 Task: Create List Employee Benefits in Board Social Media Analytics to Workspace Financial Modelling. Create List Employee Wellness in Board Product Market Fit Analysis to Workspace Financial Modelling. Create List Employee Relations in Board Business Model Financial Modeling and Forecasting to Workspace Financial Modelling
Action: Mouse moved to (216, 138)
Screenshot: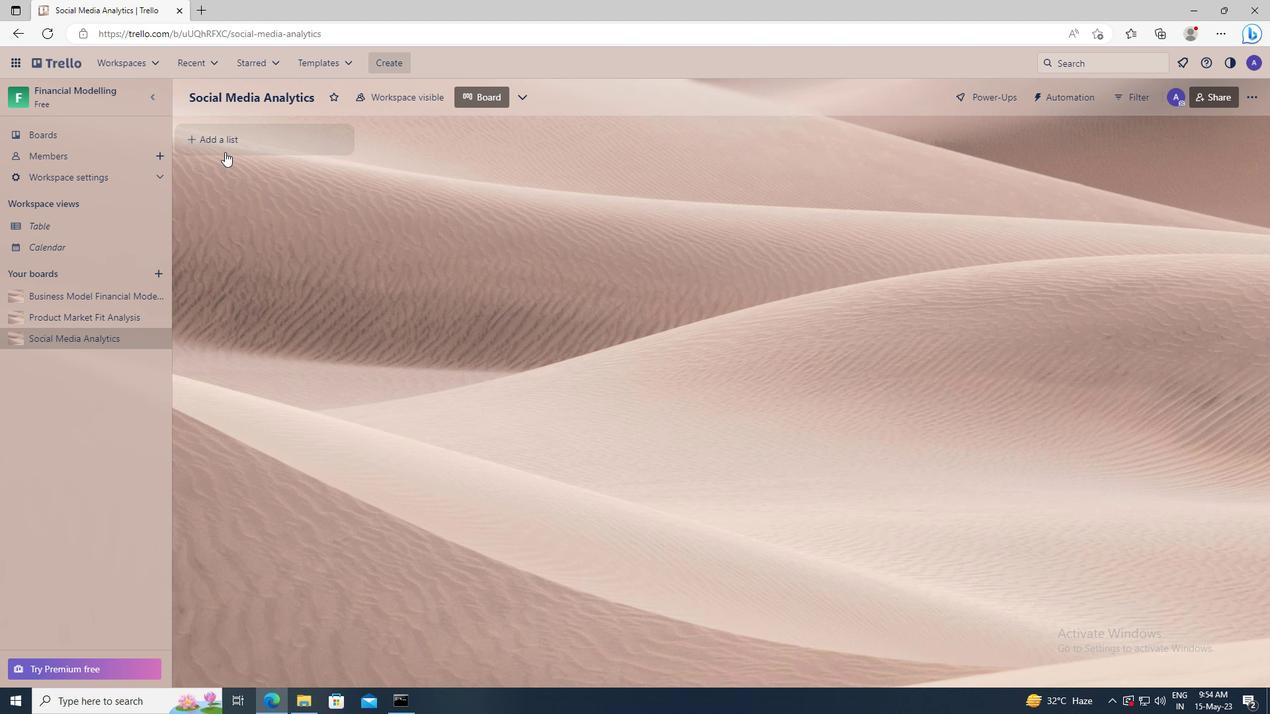 
Action: Mouse pressed left at (216, 138)
Screenshot: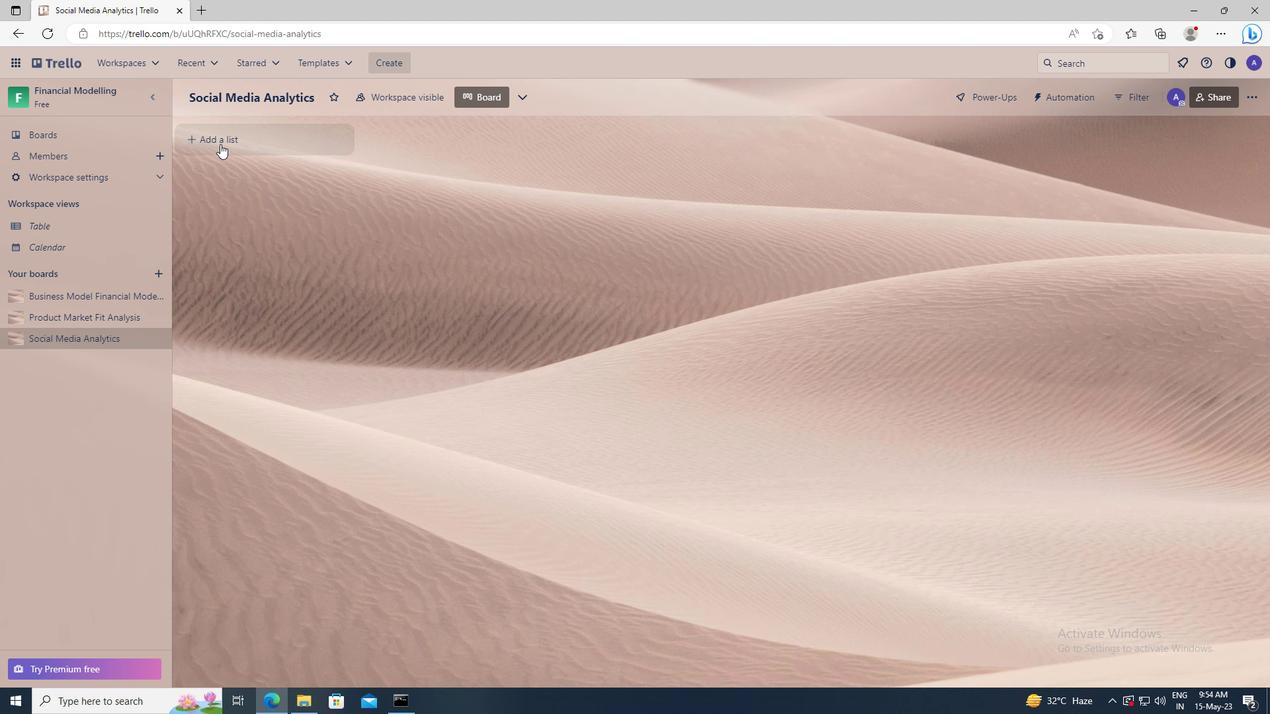 
Action: Key pressed <Key.shift>EMPLOYEE<Key.space><Key.shift>BENEFITS
Screenshot: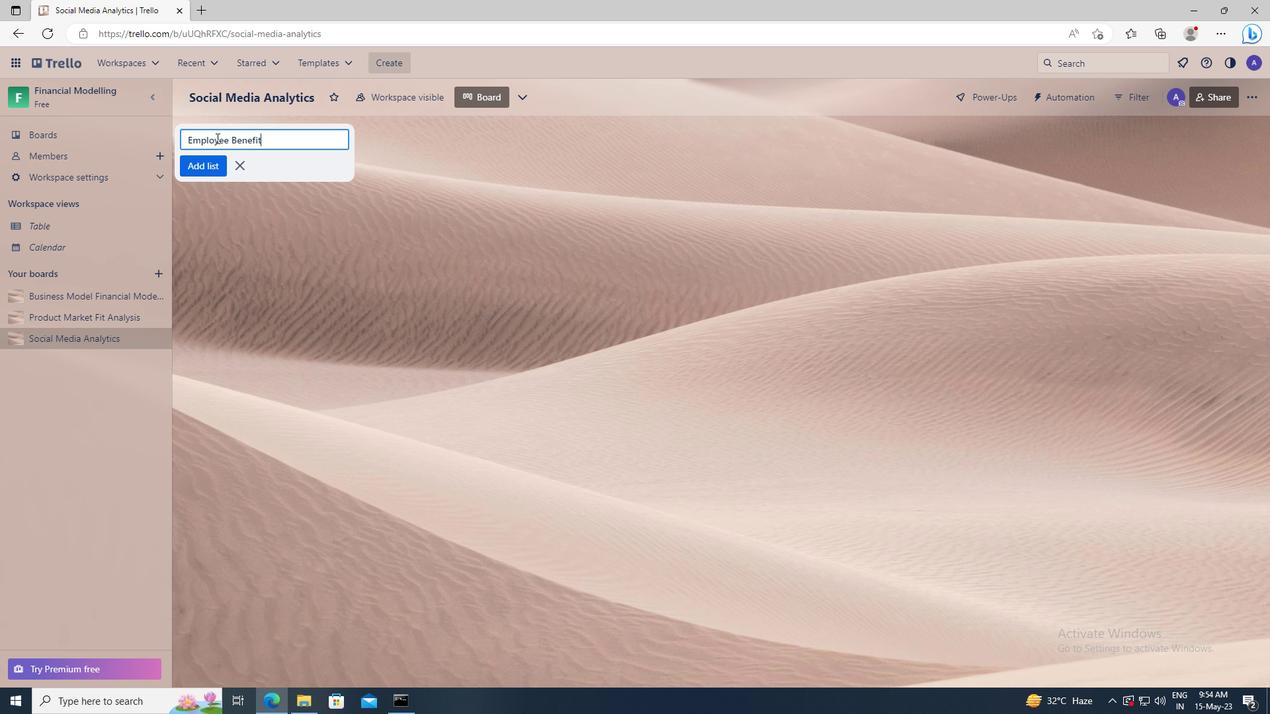 
Action: Mouse moved to (213, 164)
Screenshot: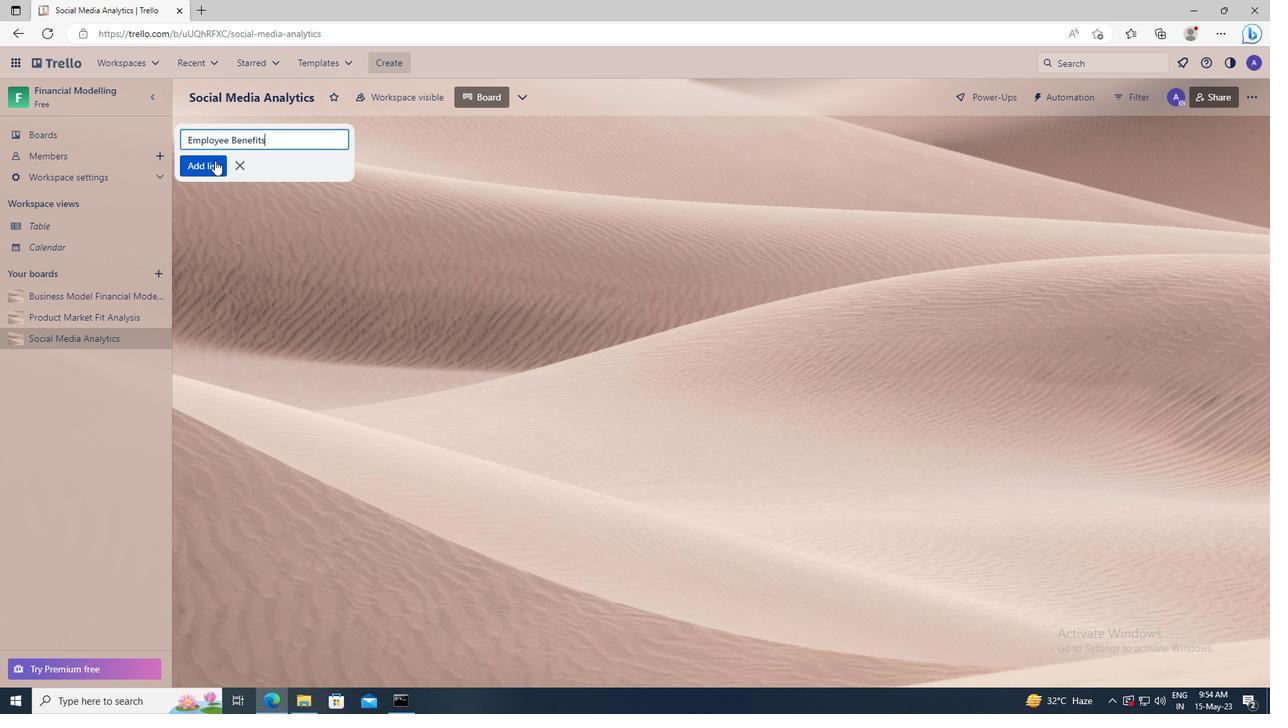 
Action: Mouse pressed left at (213, 164)
Screenshot: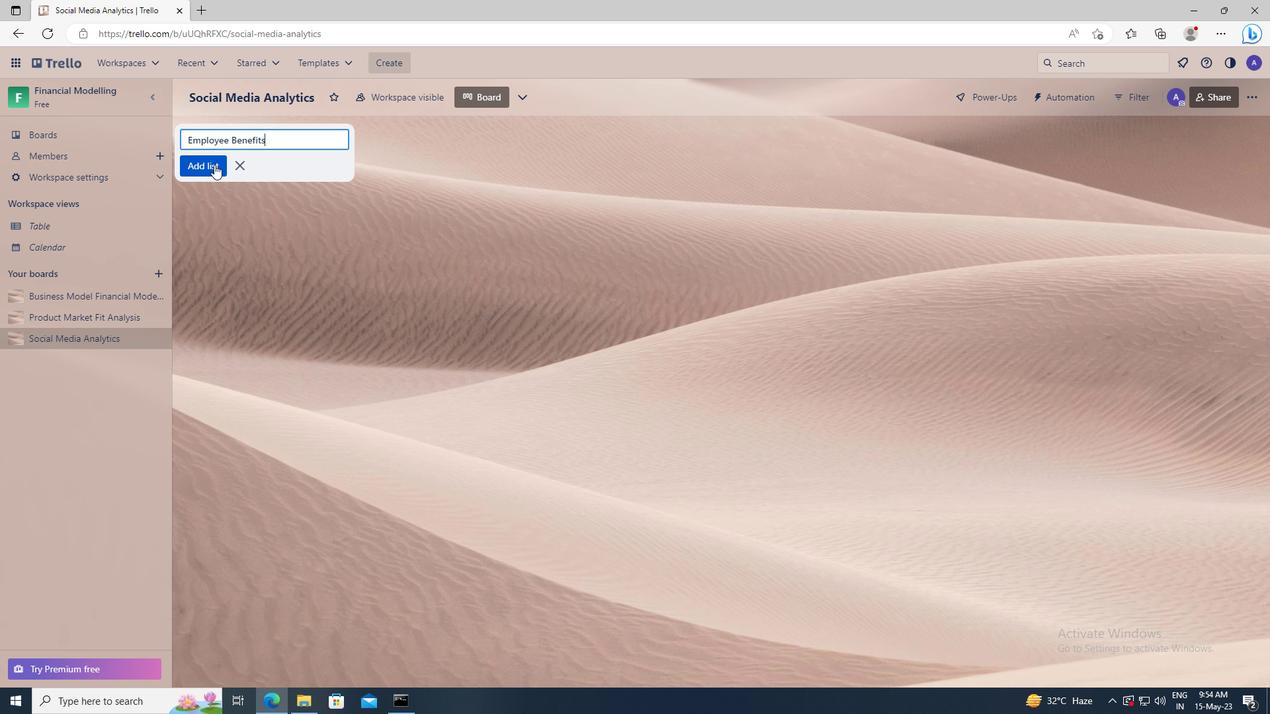 
Action: Mouse moved to (101, 316)
Screenshot: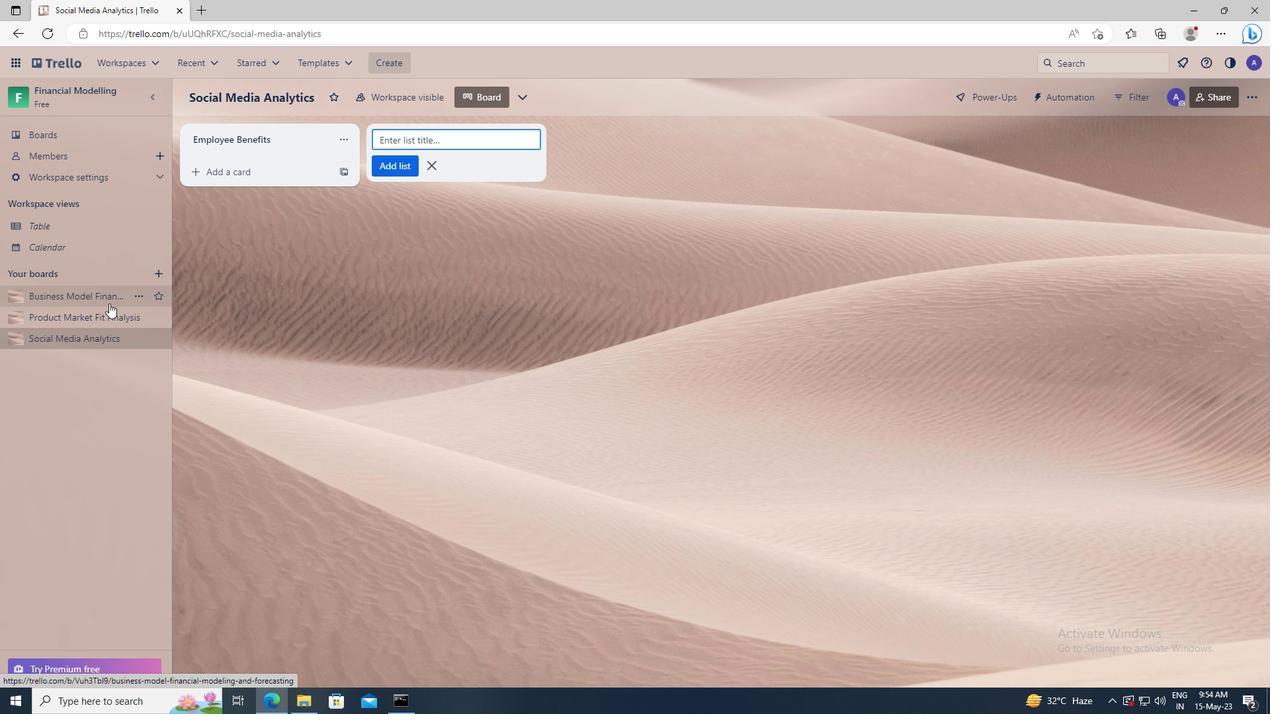 
Action: Mouse pressed left at (101, 316)
Screenshot: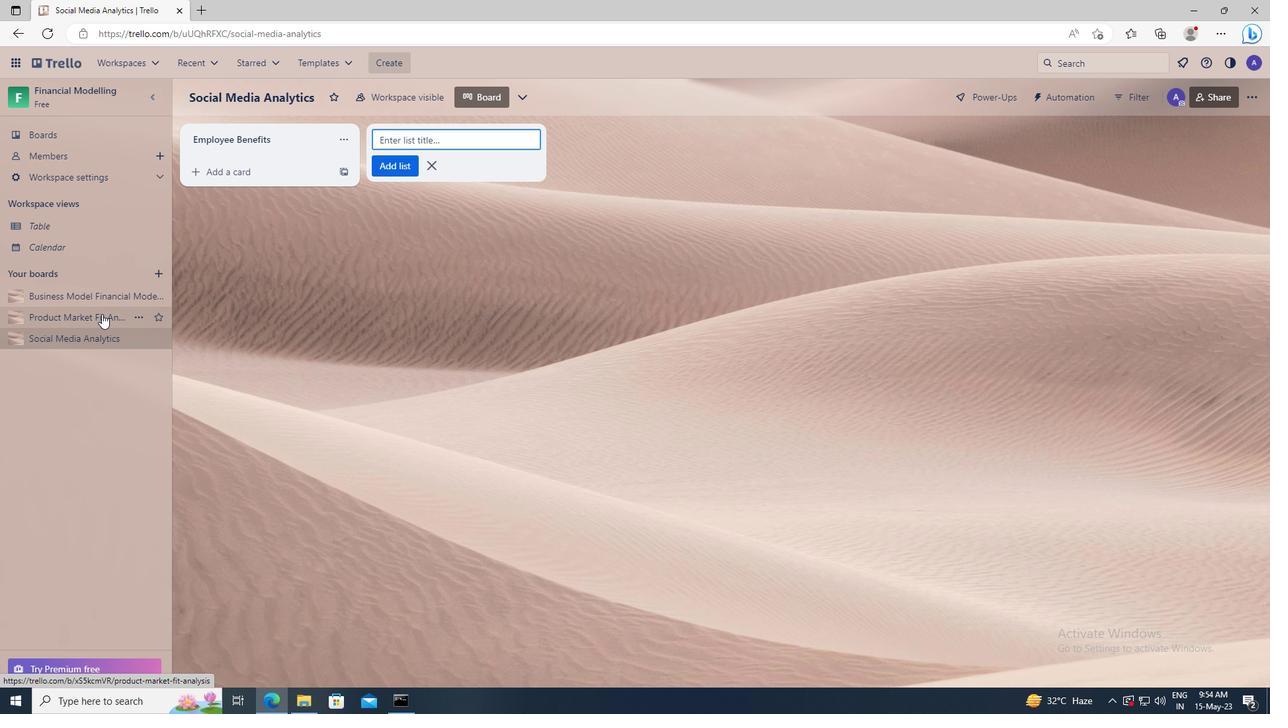 
Action: Mouse moved to (207, 142)
Screenshot: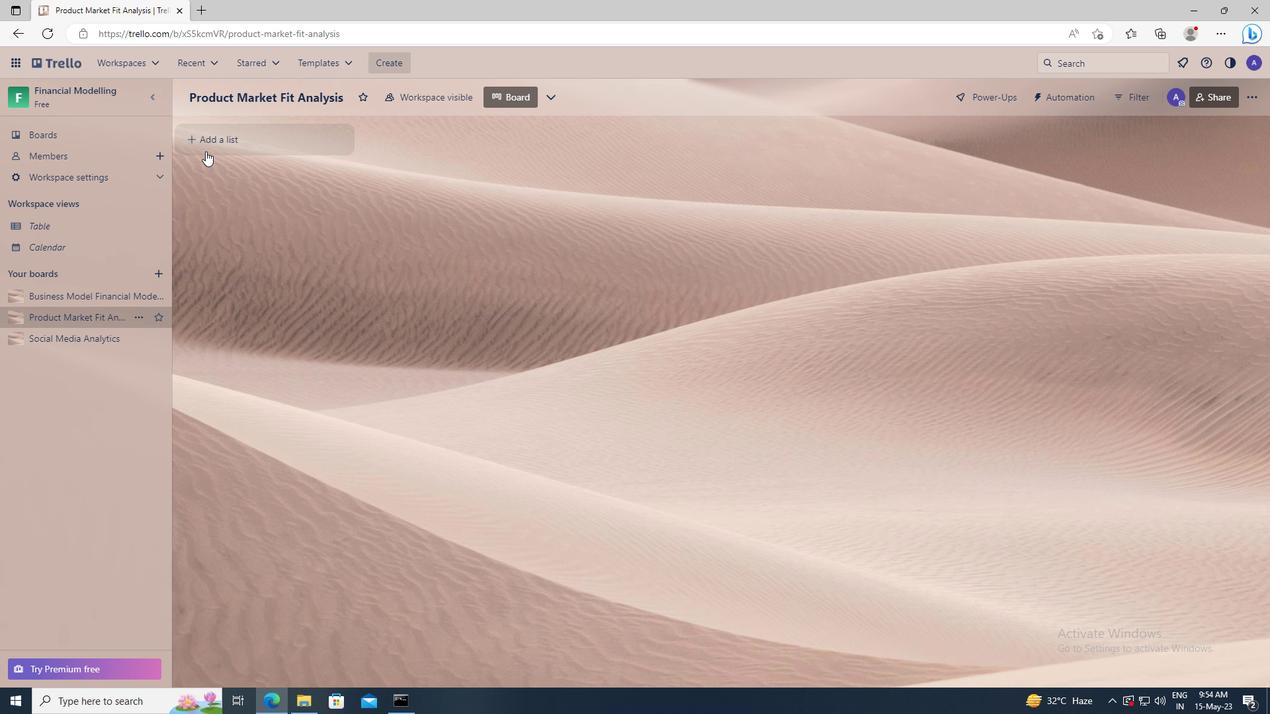 
Action: Mouse pressed left at (207, 142)
Screenshot: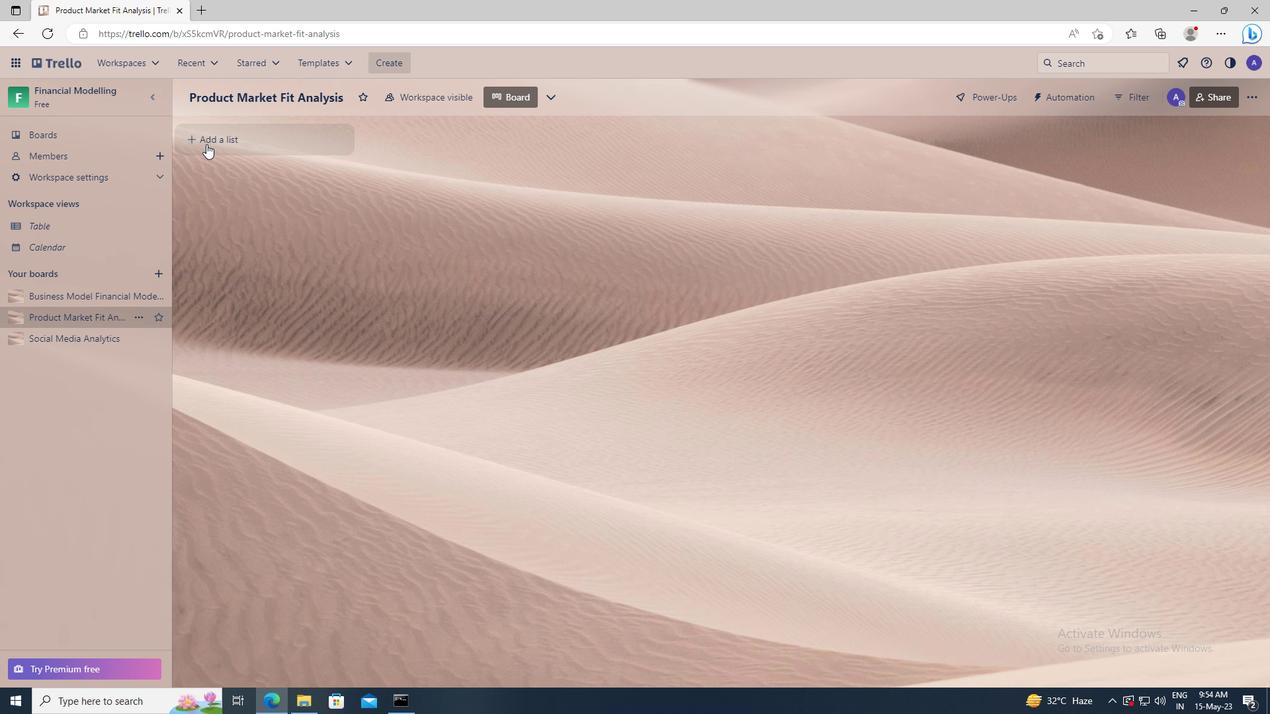 
Action: Key pressed <Key.shift>EMPLOYEE<Key.space><Key.shift>WELLNESS
Screenshot: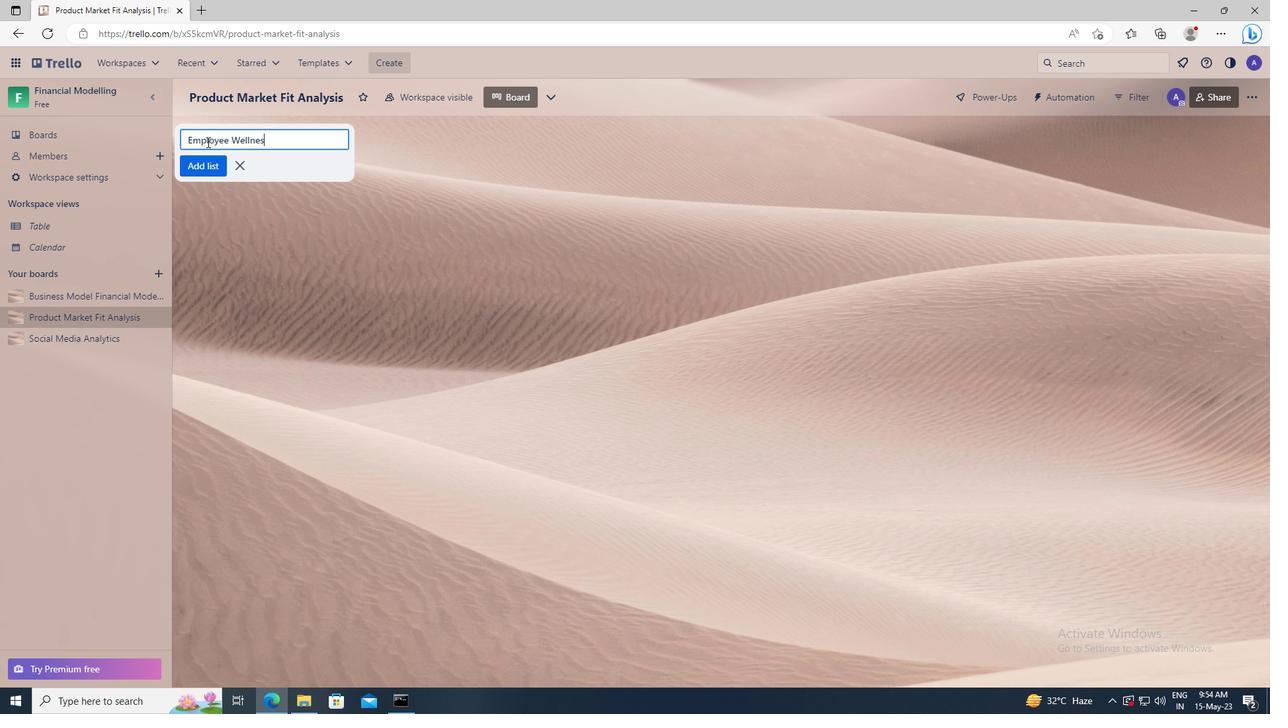 
Action: Mouse moved to (200, 168)
Screenshot: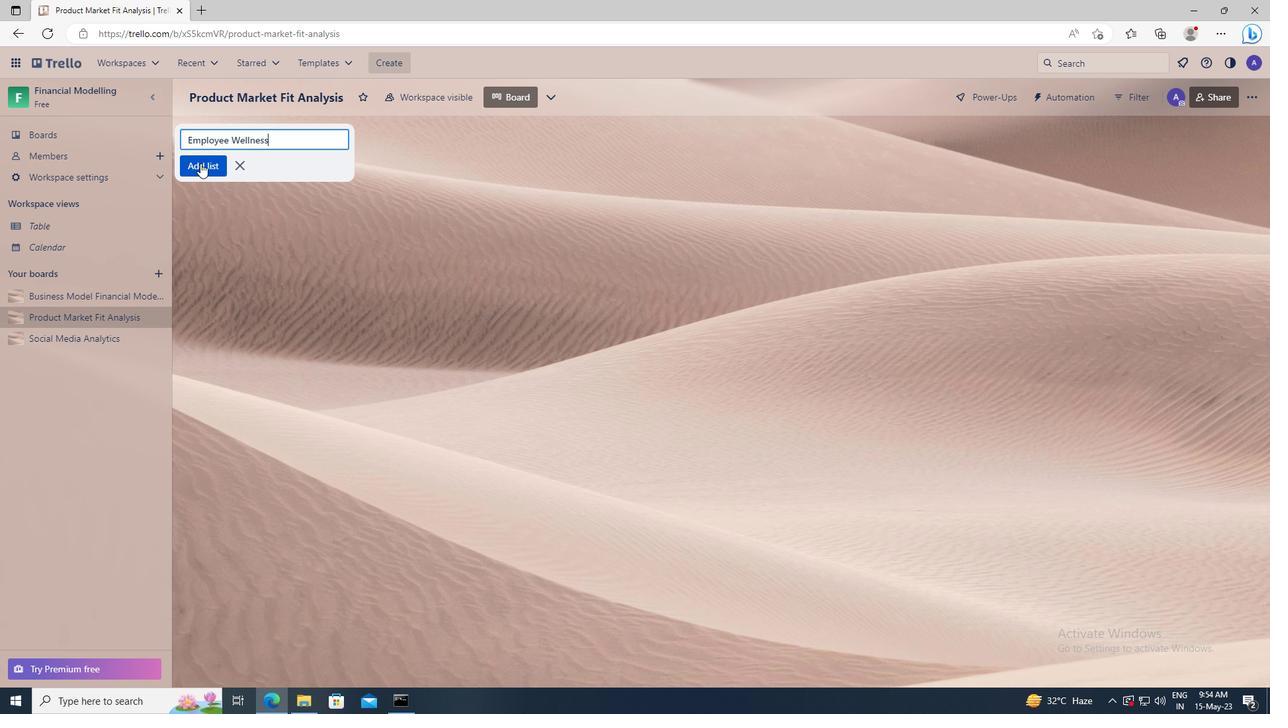 
Action: Mouse pressed left at (200, 168)
Screenshot: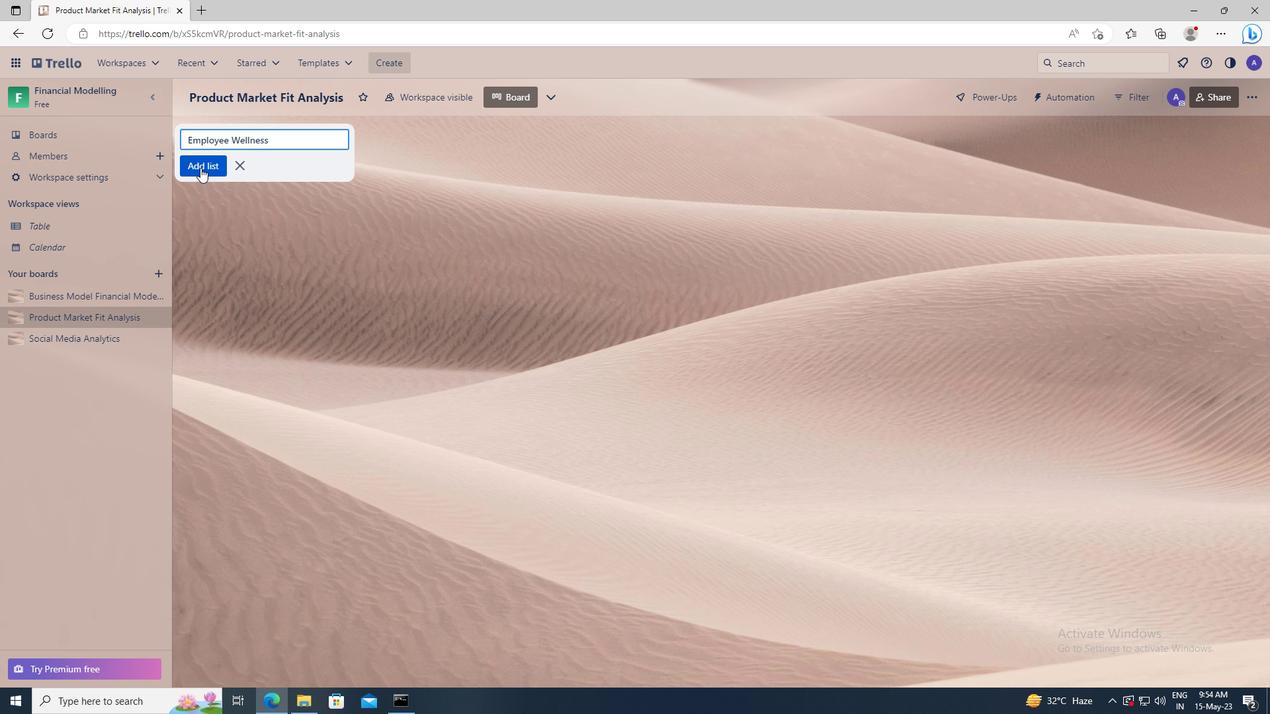 
Action: Mouse moved to (88, 295)
Screenshot: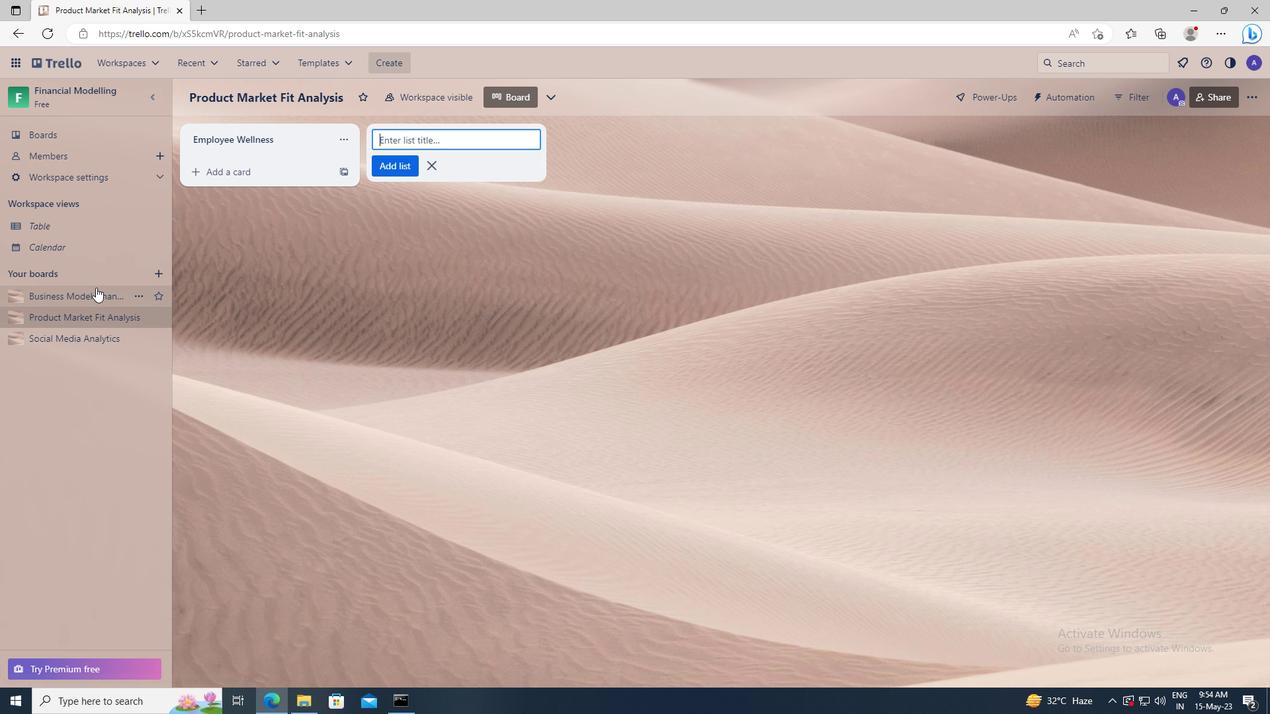 
Action: Mouse pressed left at (88, 295)
Screenshot: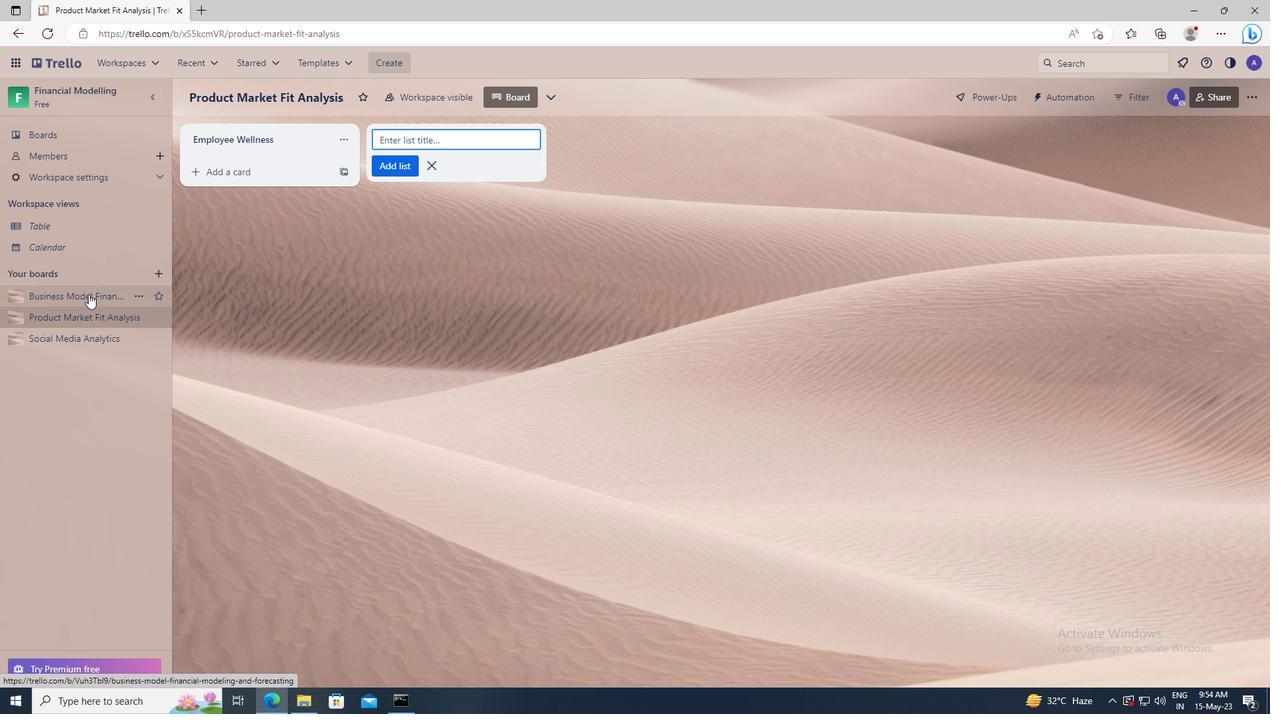 
Action: Mouse moved to (207, 137)
Screenshot: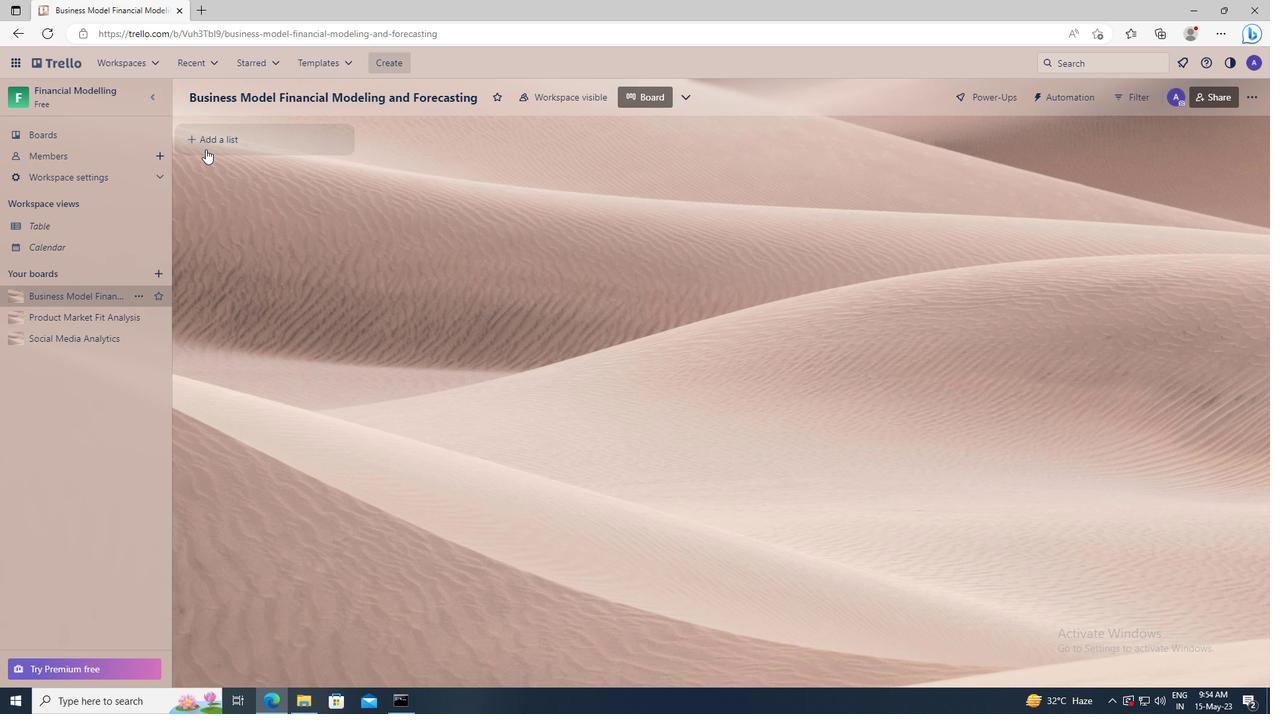
Action: Mouse pressed left at (207, 137)
Screenshot: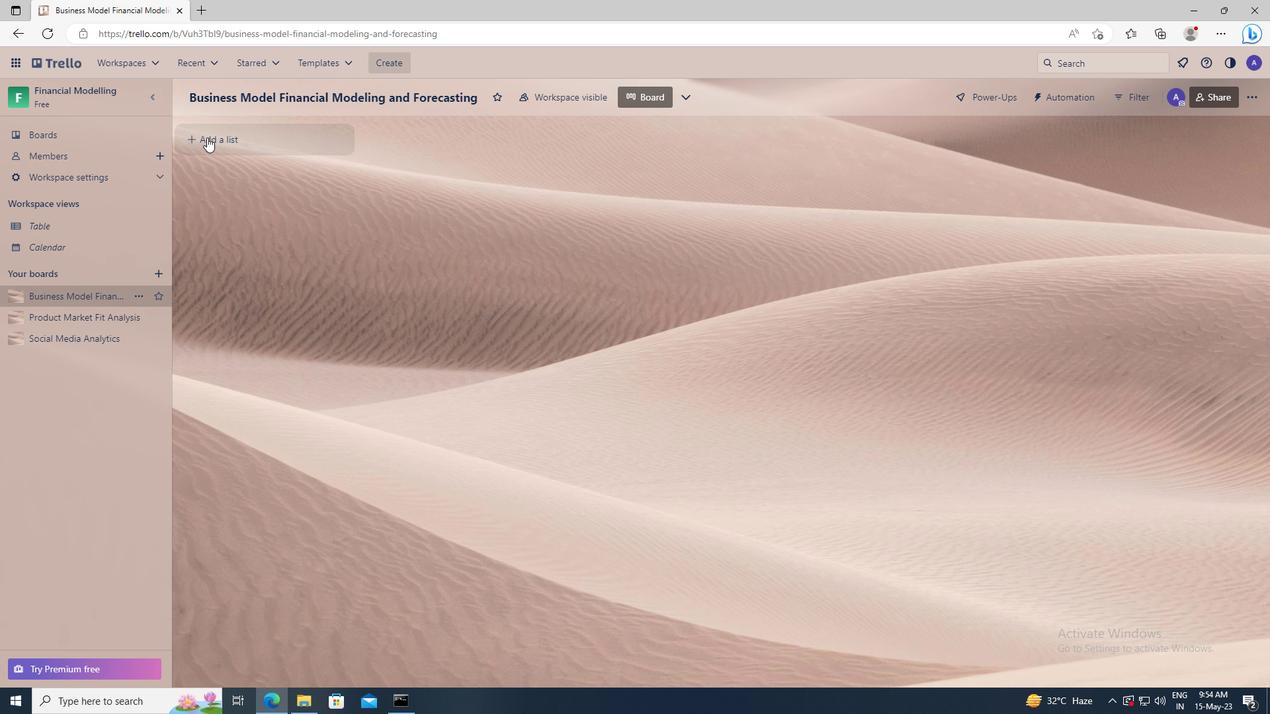 
Action: Key pressed <Key.shift><Key.shift><Key.shift><Key.shift><Key.shift><Key.shift><Key.shift><Key.shift><Key.shift>EMPLOYEE<Key.space><Key.shift>RELATIONS
Screenshot: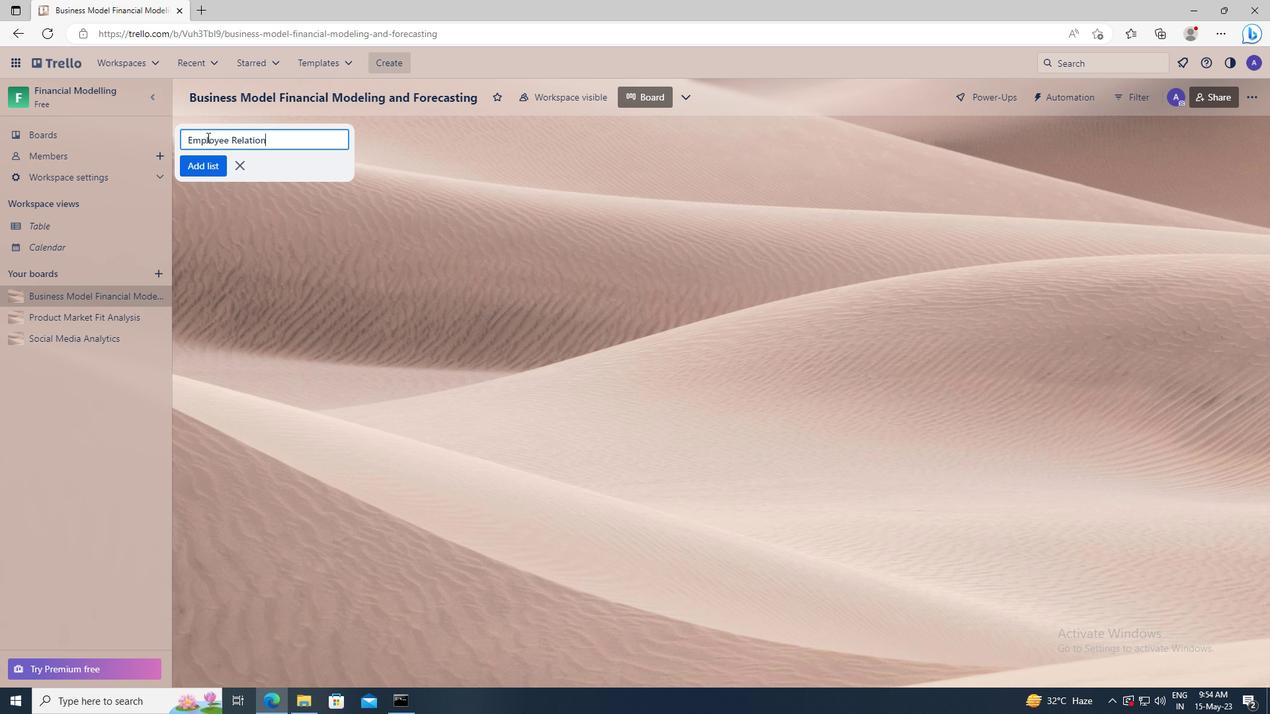 
Action: Mouse moved to (214, 166)
Screenshot: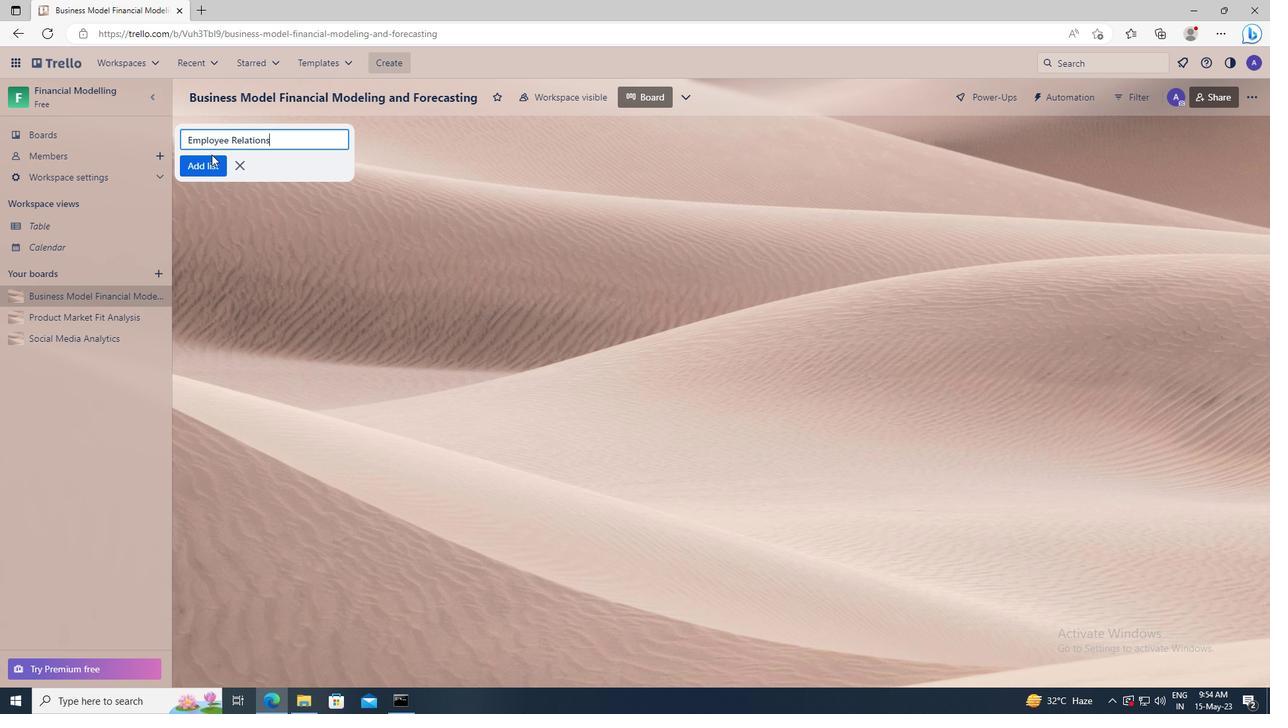 
Action: Mouse pressed left at (214, 166)
Screenshot: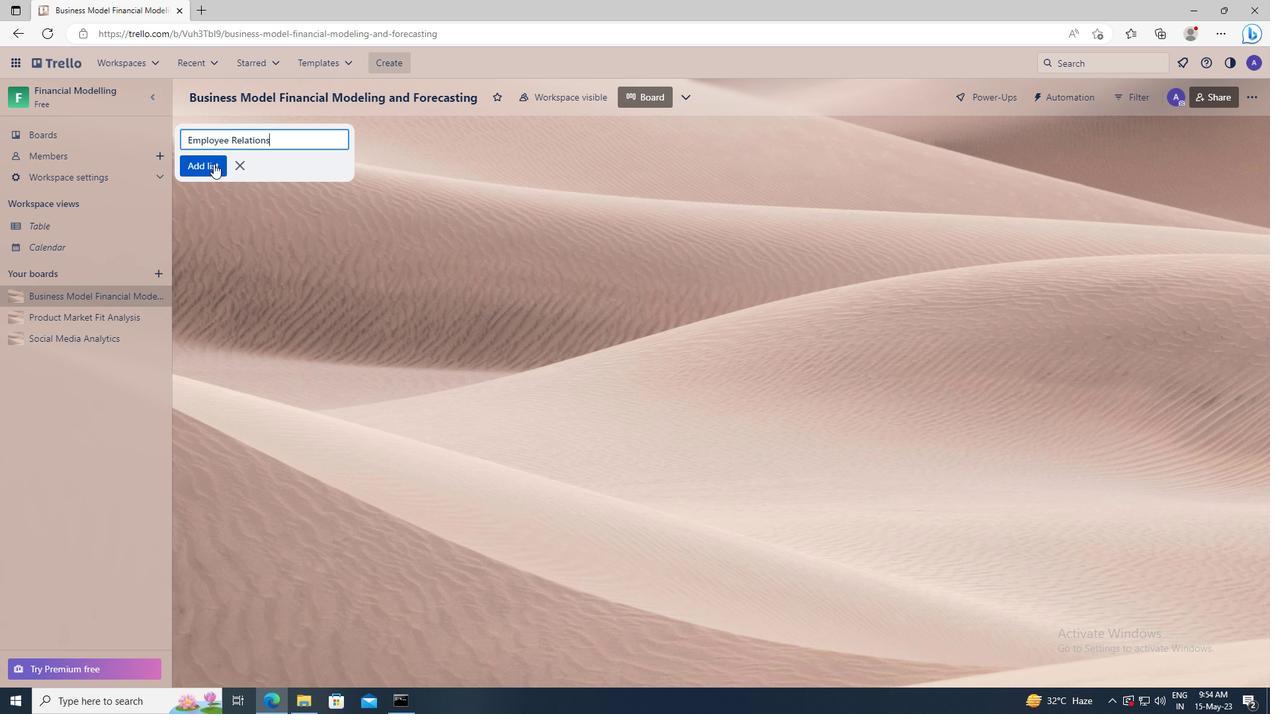 
